 Task: Create a rule from the Recommended list, Task Added to this Project -> add SubTasks in the project UpwardTech with SubTasks Gather and Analyse Requirements , Design and Implement Solution , System Test and UAT , Release to Production / Go Live.
Action: Mouse moved to (24, 71)
Screenshot: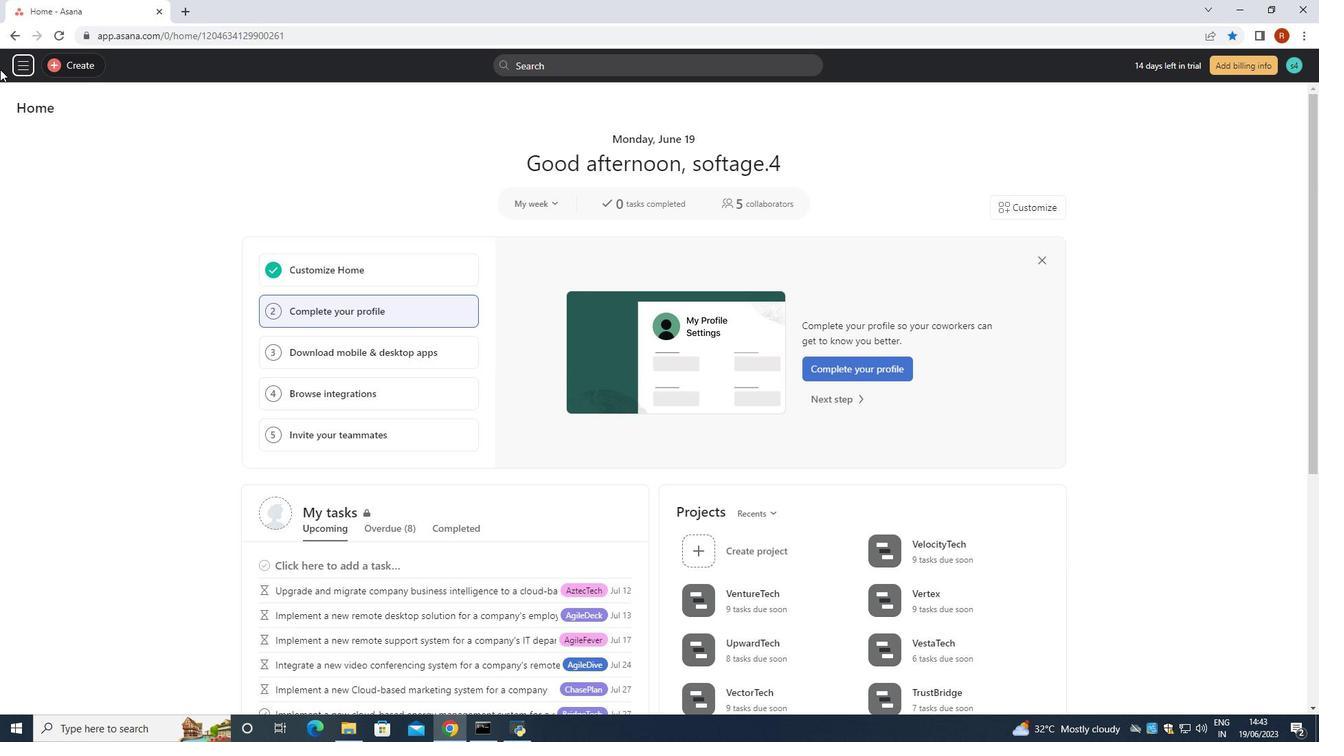 
Action: Mouse pressed left at (24, 71)
Screenshot: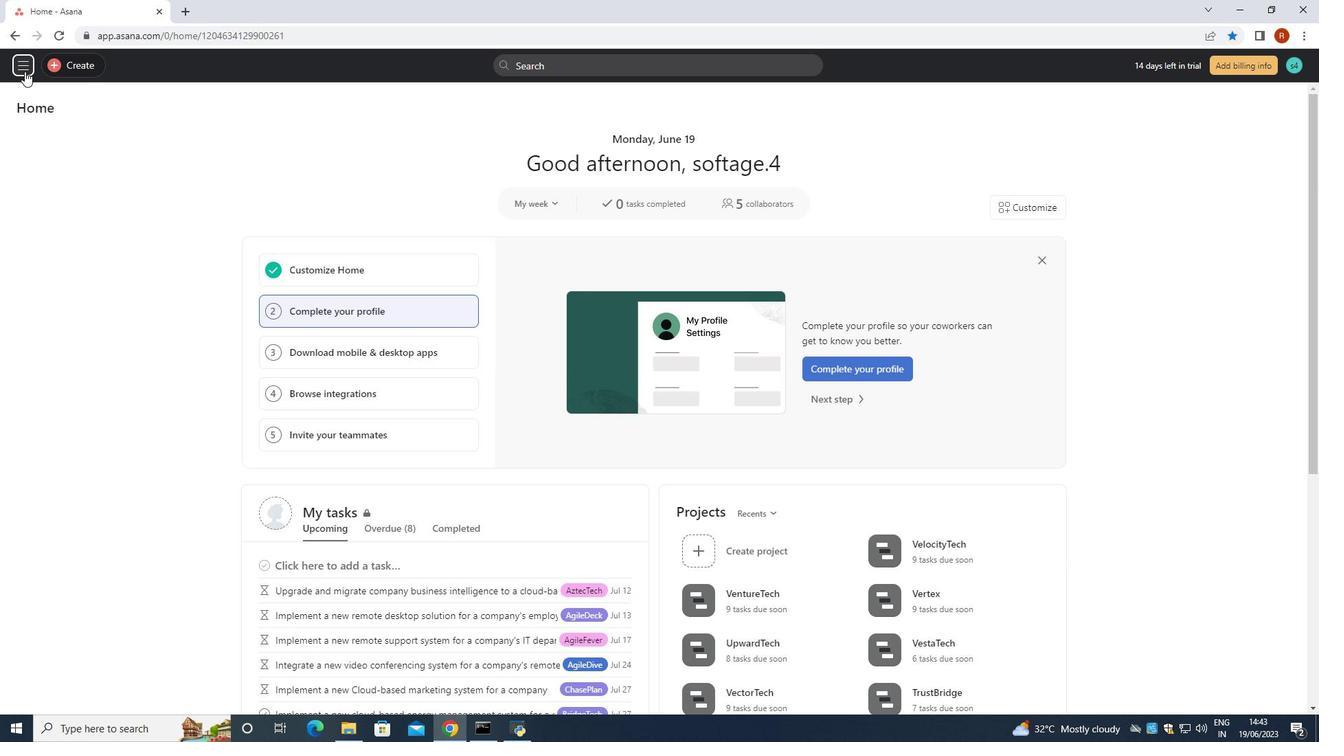 
Action: Mouse moved to (39, 320)
Screenshot: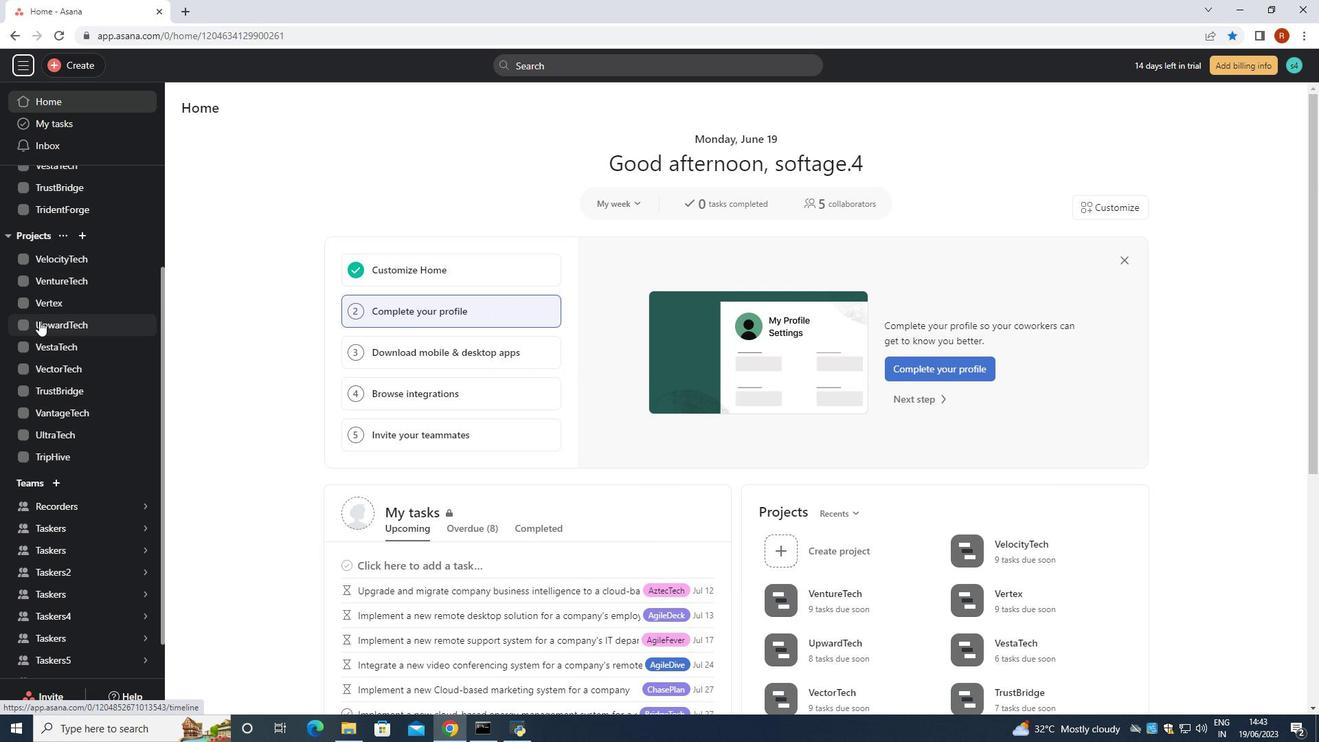 
Action: Mouse pressed left at (39, 320)
Screenshot: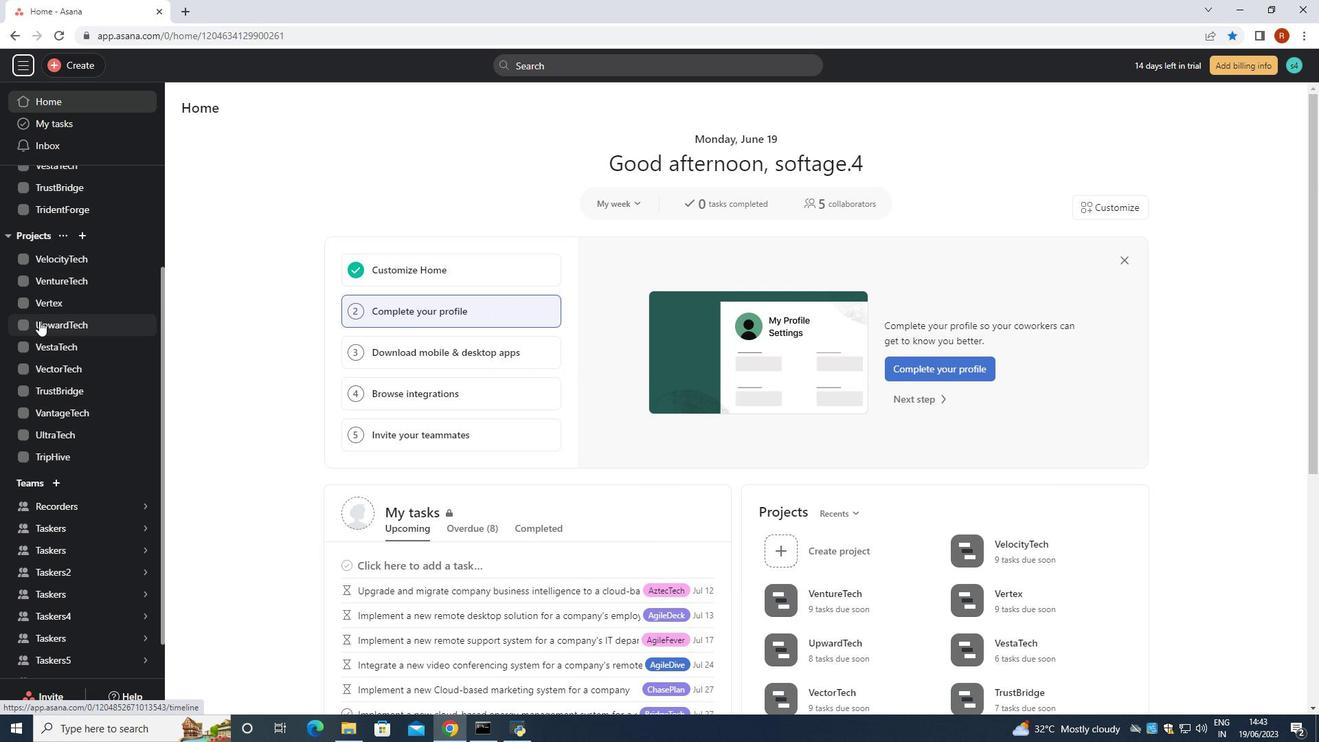 
Action: Mouse moved to (1259, 115)
Screenshot: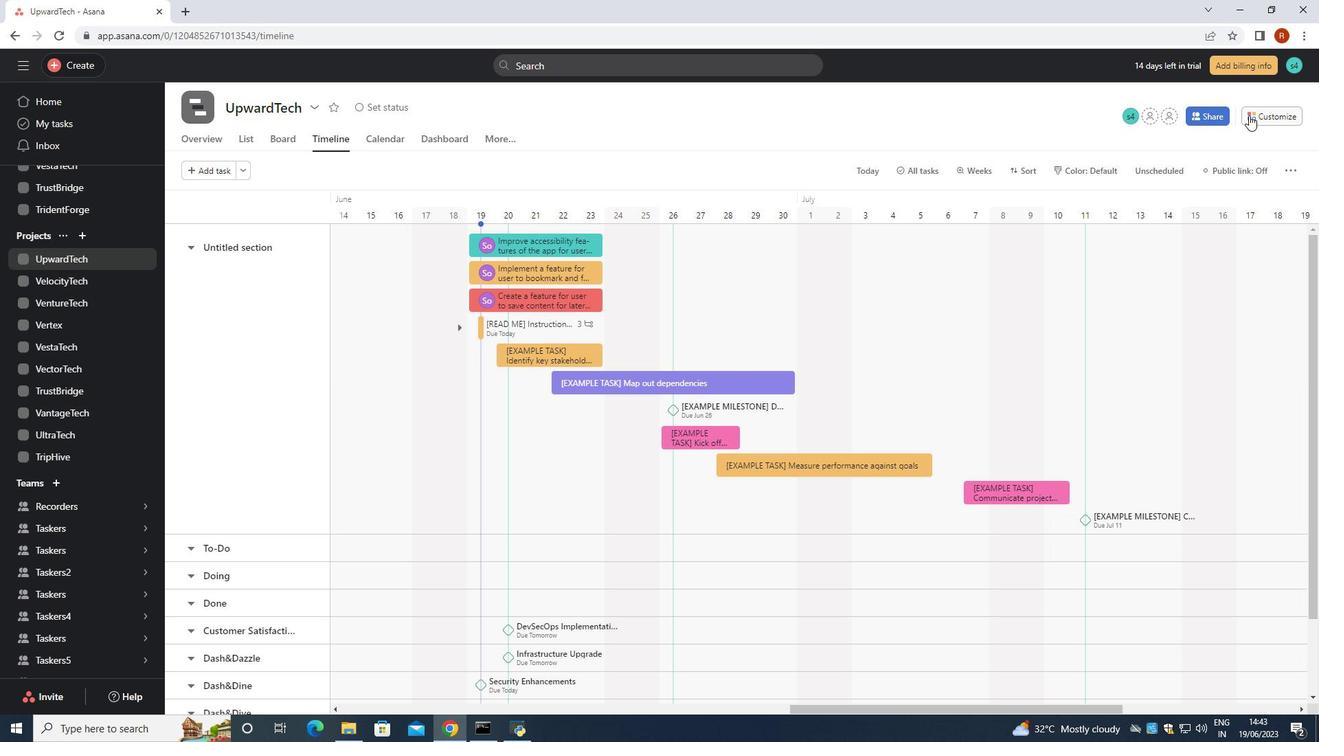 
Action: Mouse pressed left at (1259, 115)
Screenshot: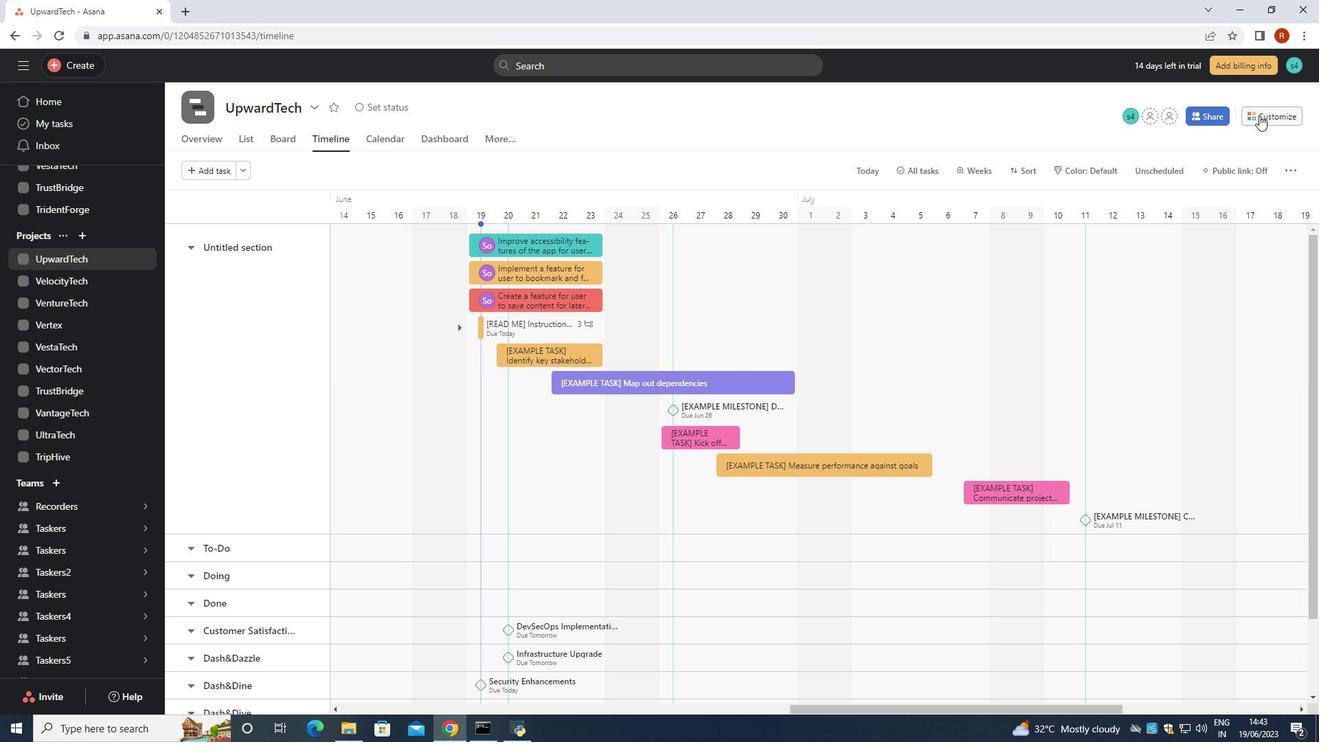 
Action: Mouse moved to (1038, 331)
Screenshot: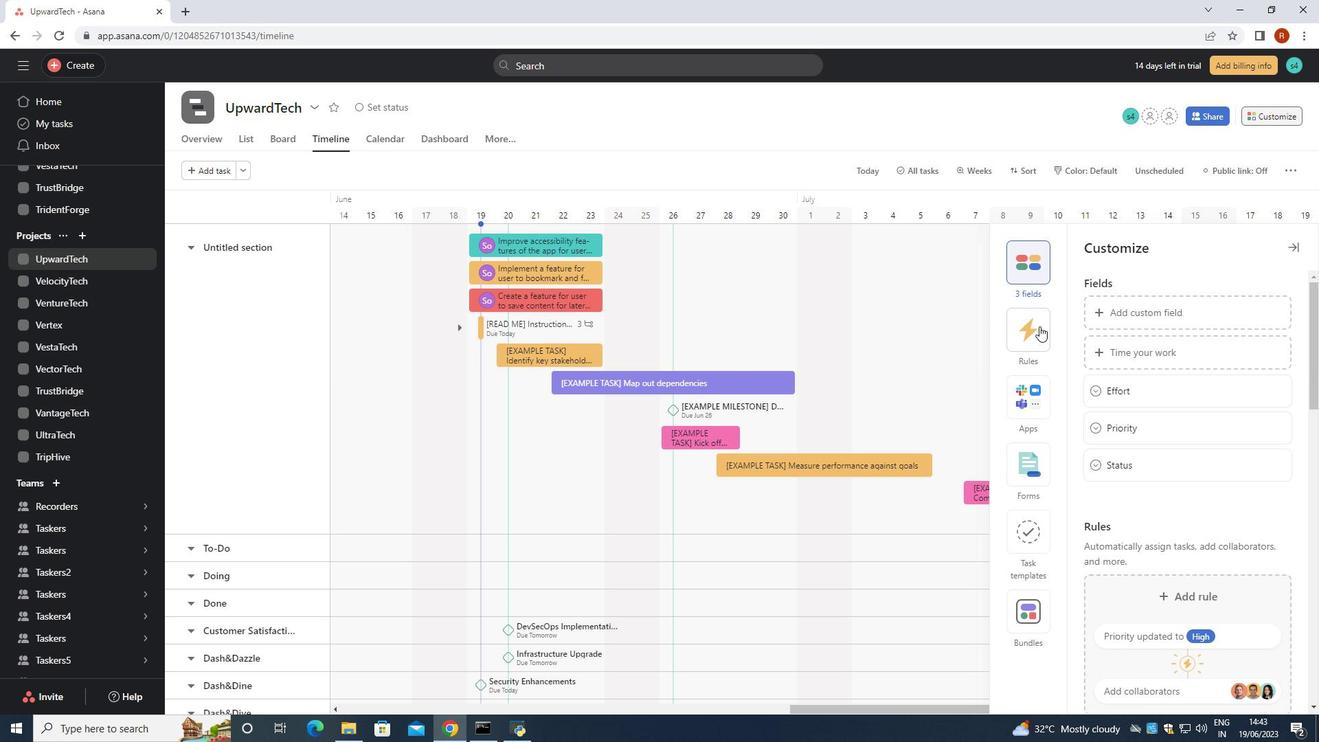 
Action: Mouse pressed left at (1038, 331)
Screenshot: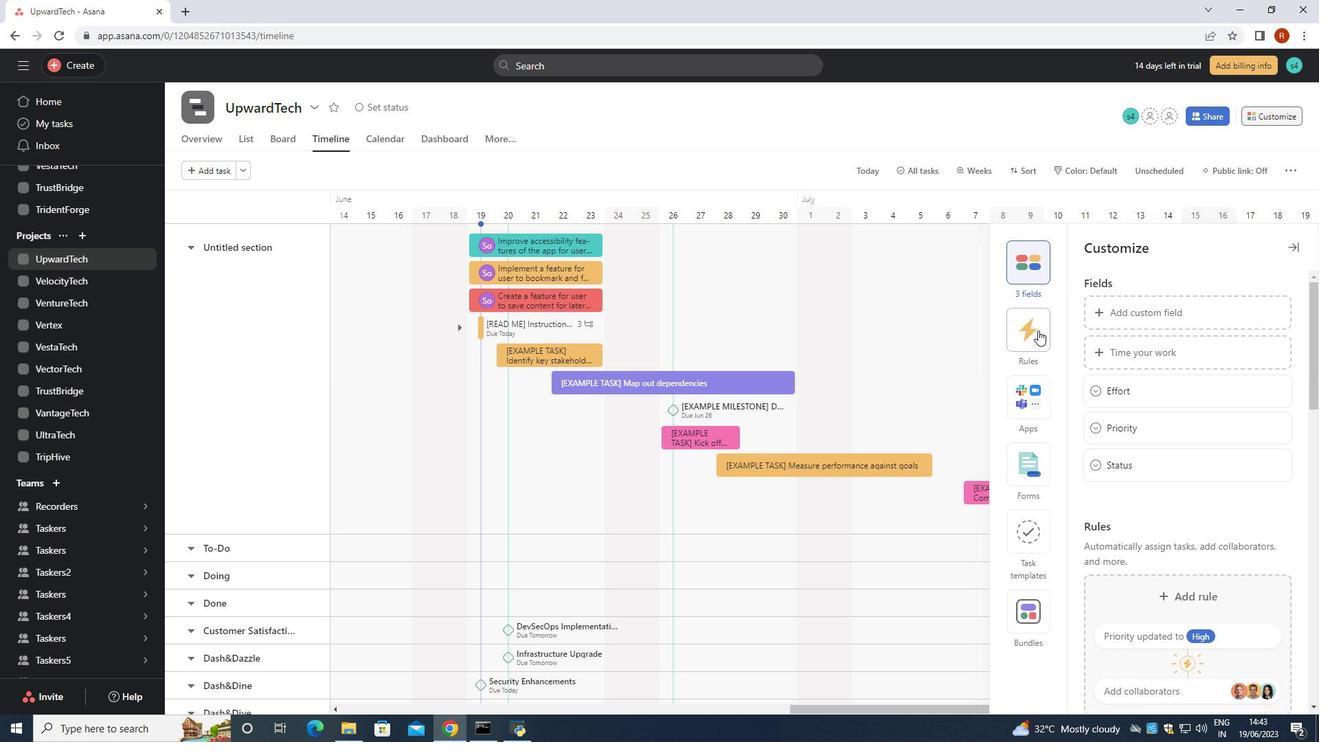 
Action: Mouse moved to (1111, 358)
Screenshot: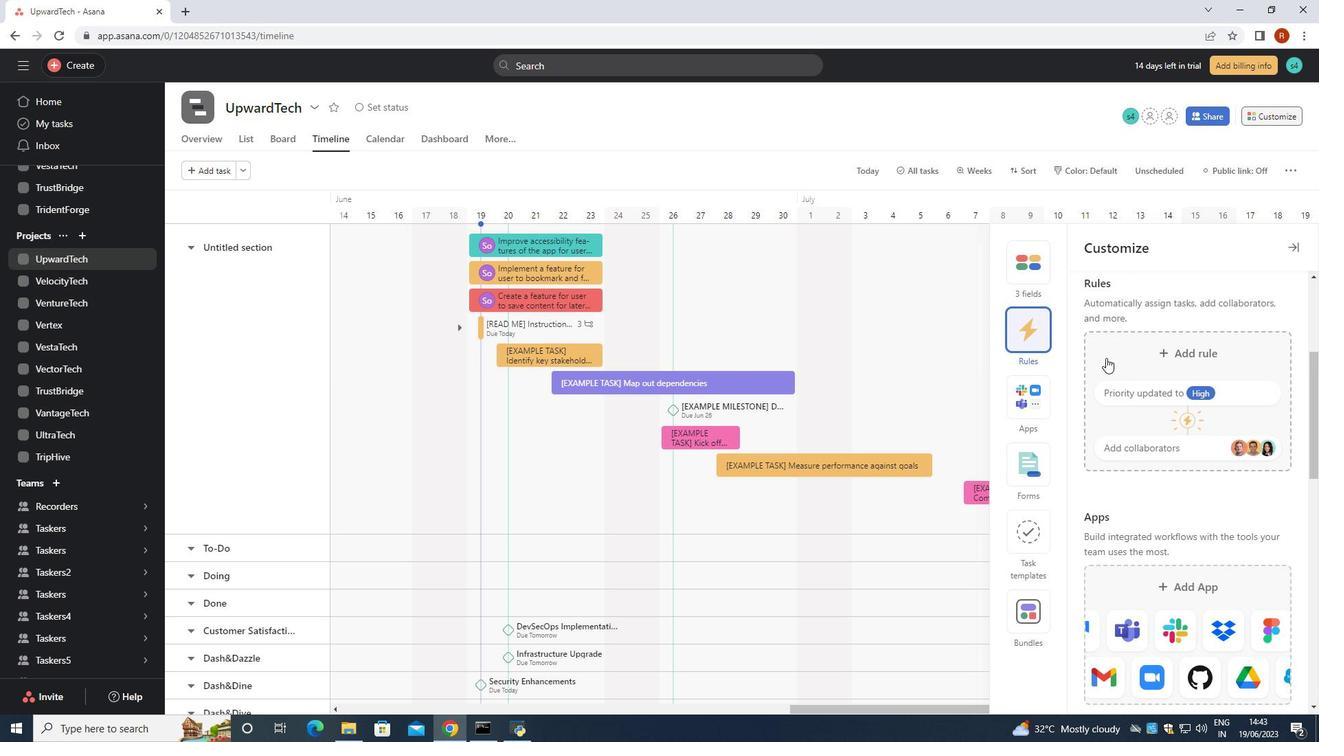 
Action: Mouse pressed left at (1111, 358)
Screenshot: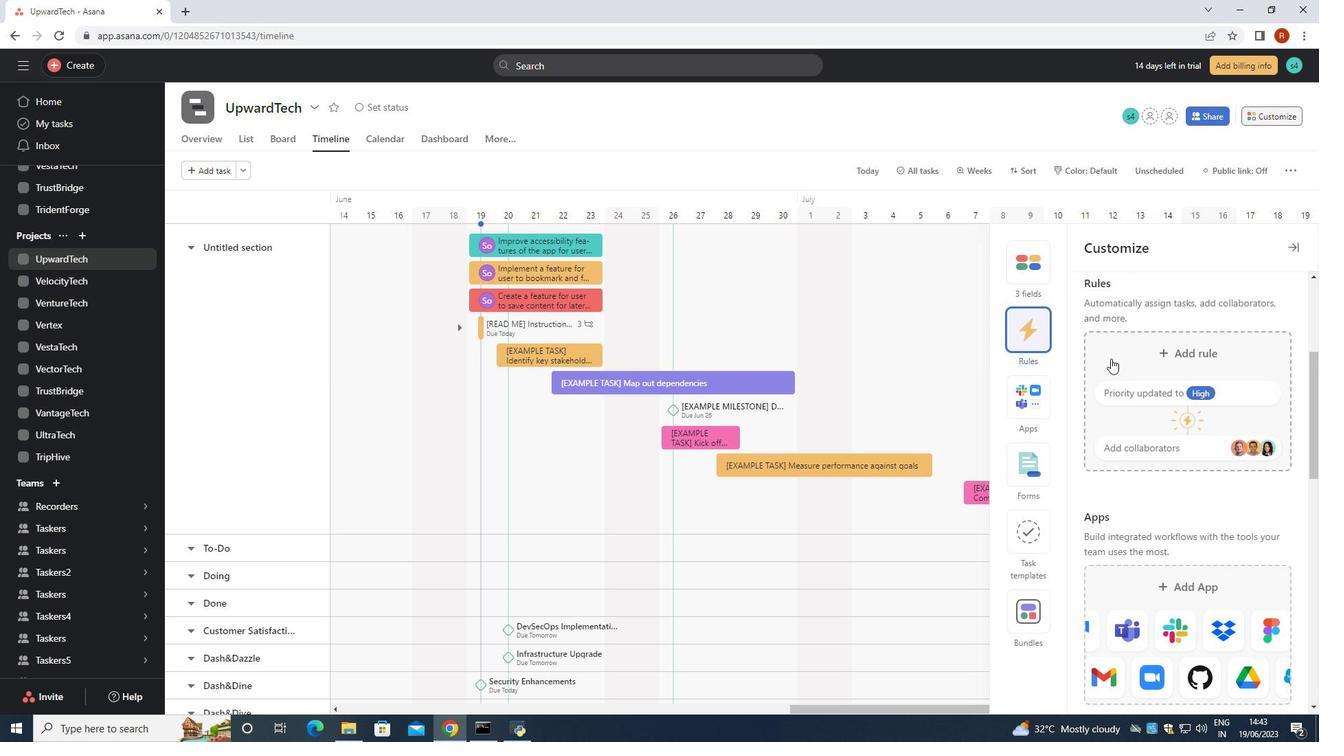 
Action: Mouse moved to (276, 155)
Screenshot: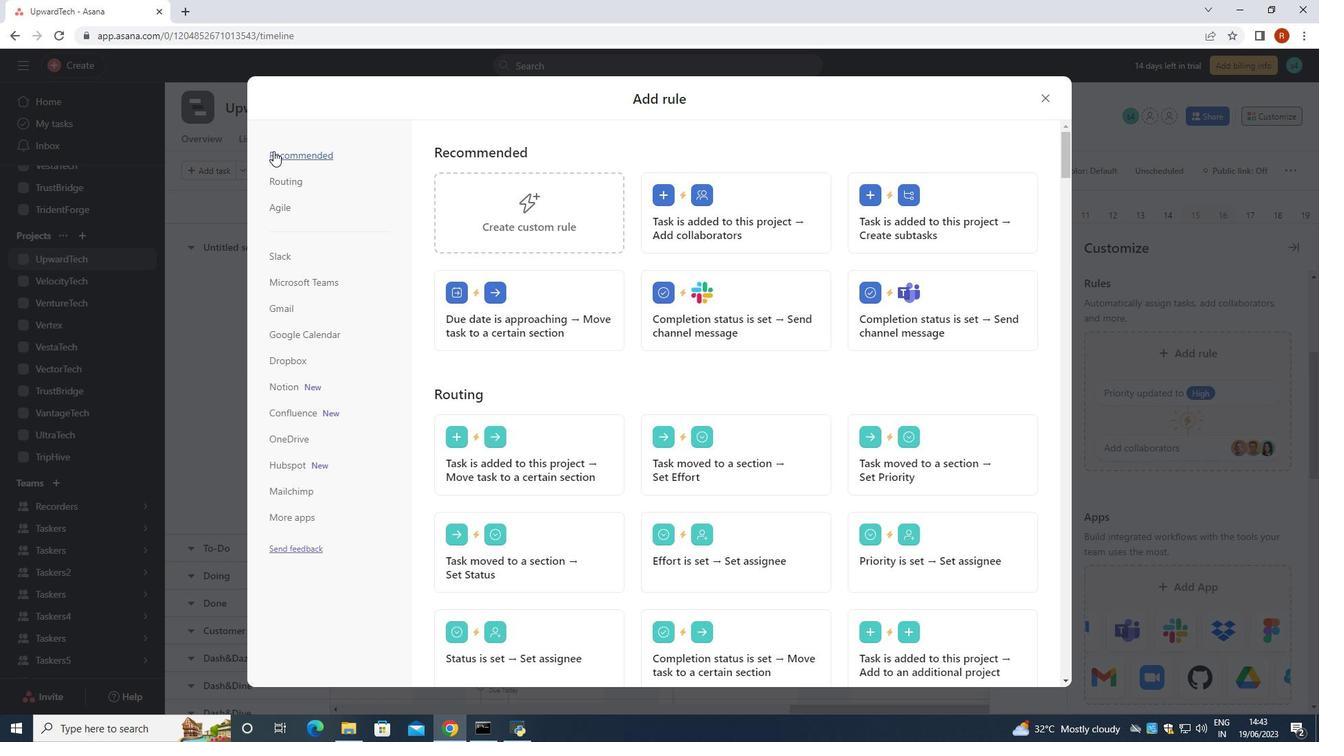 
Action: Mouse pressed left at (276, 155)
Screenshot: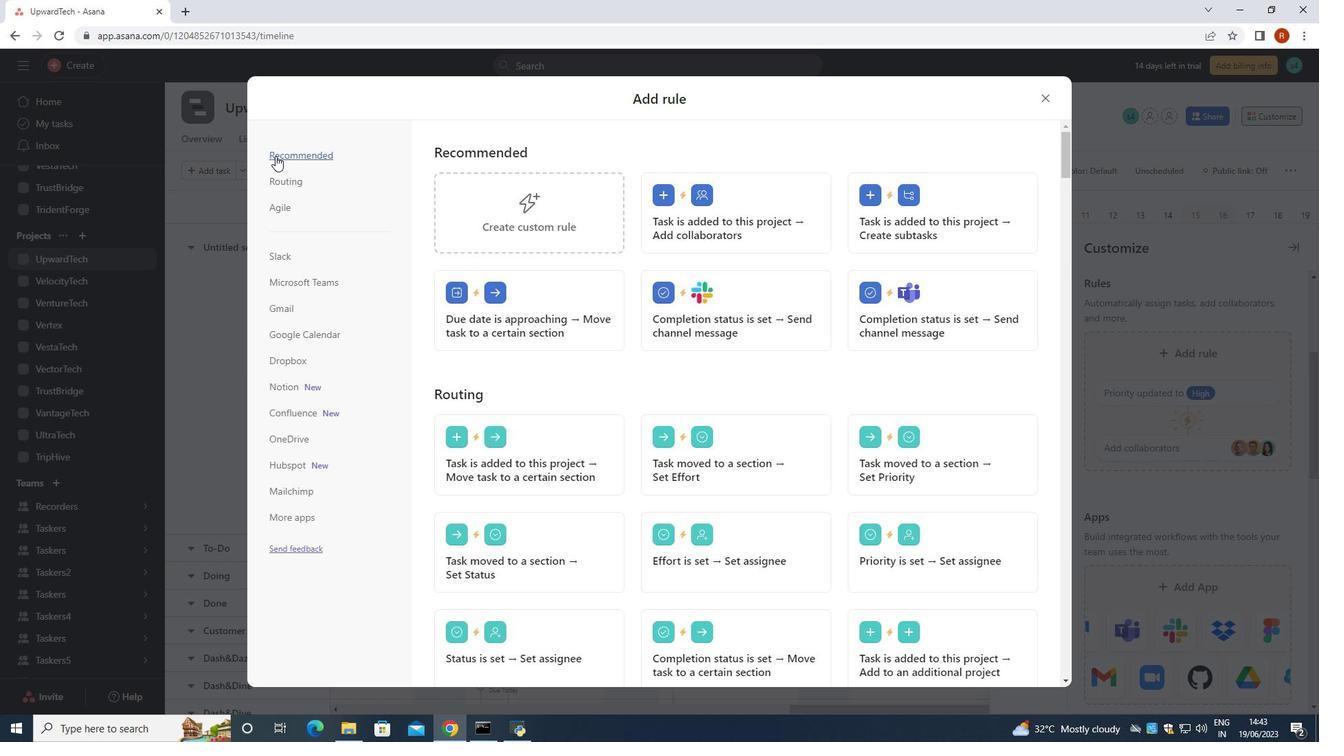 
Action: Mouse moved to (942, 210)
Screenshot: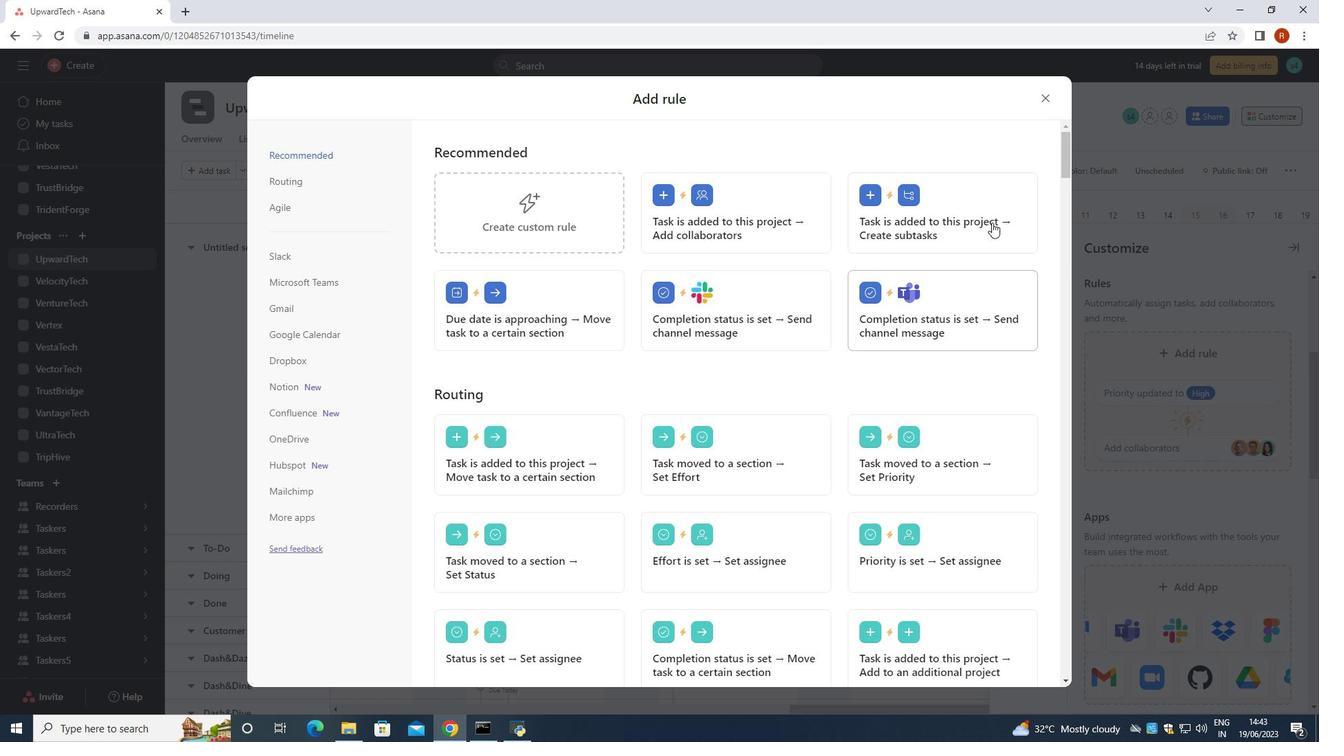 
Action: Mouse pressed left at (942, 210)
Screenshot: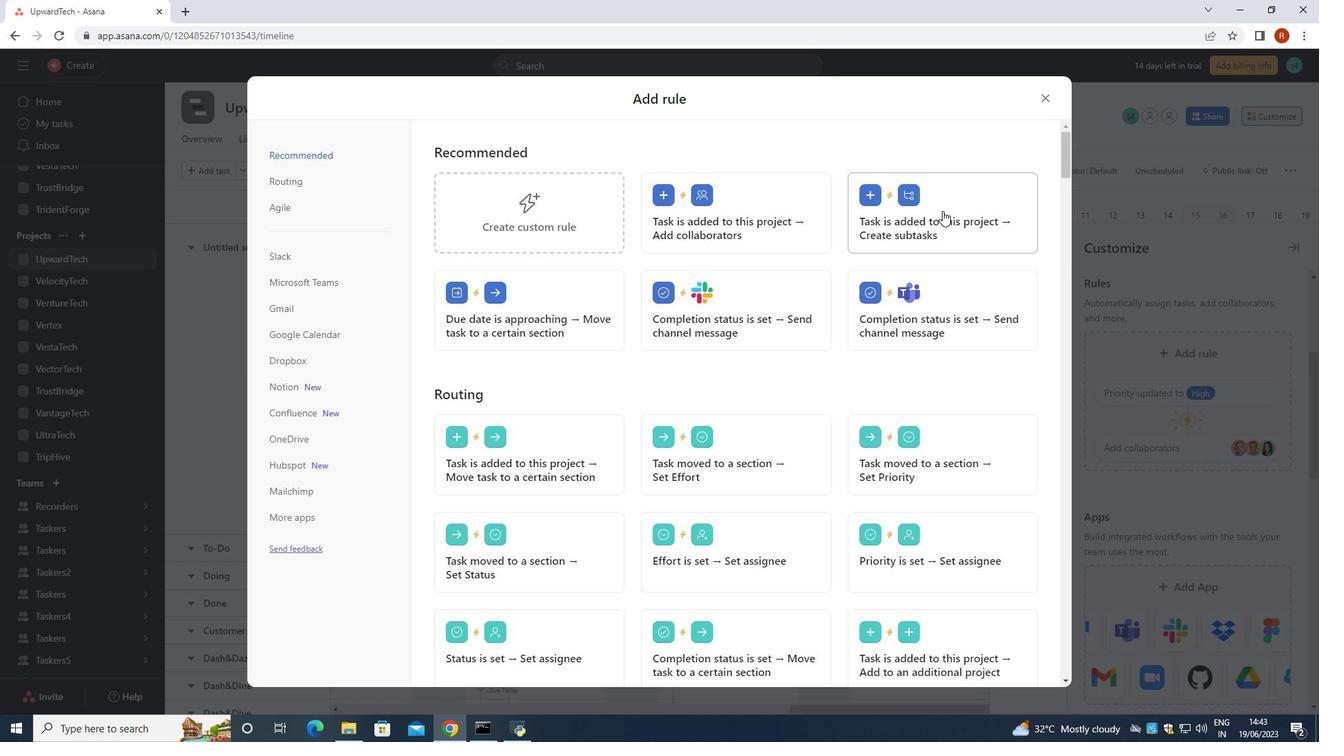 
Action: Key pressed <Key.shift><Key.shift><Key.shift><Key.shift><Key.shift><Key.shift><Key.shift><Key.shift>Ga
Screenshot: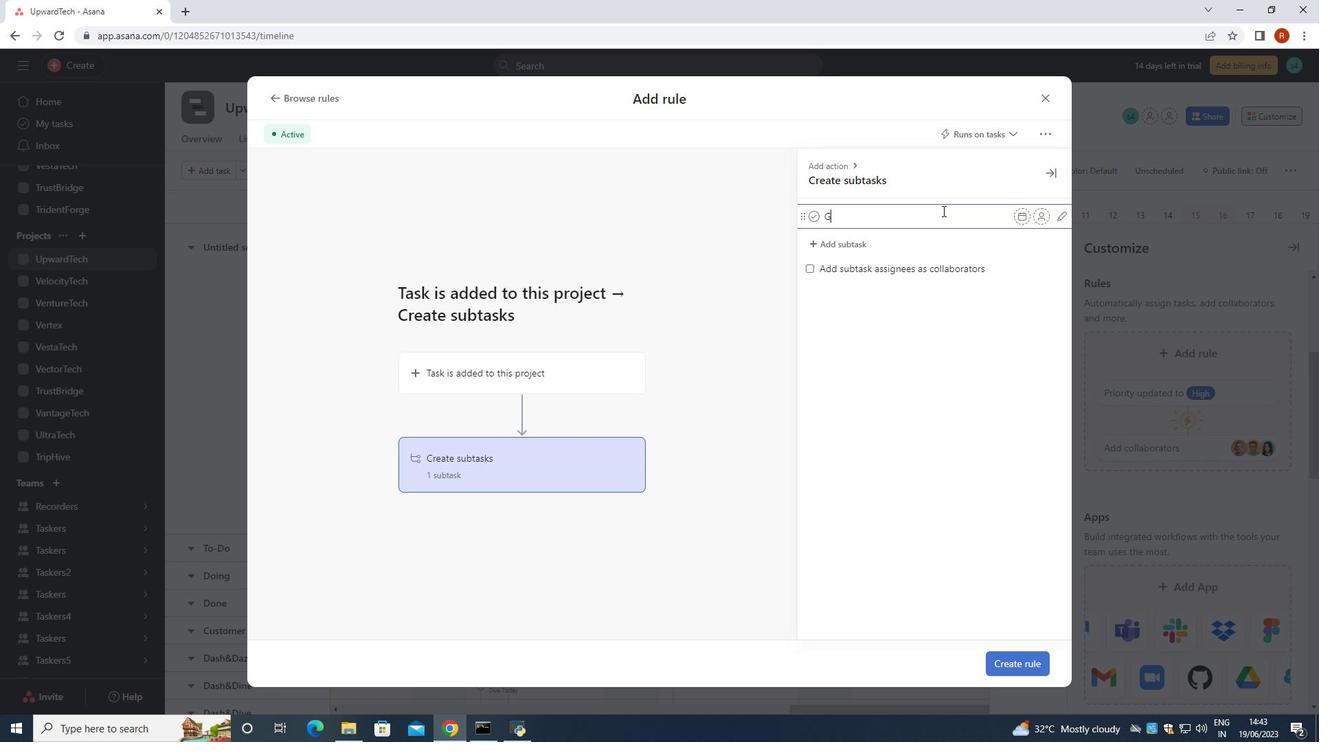 
Action: Mouse moved to (942, 210)
Screenshot: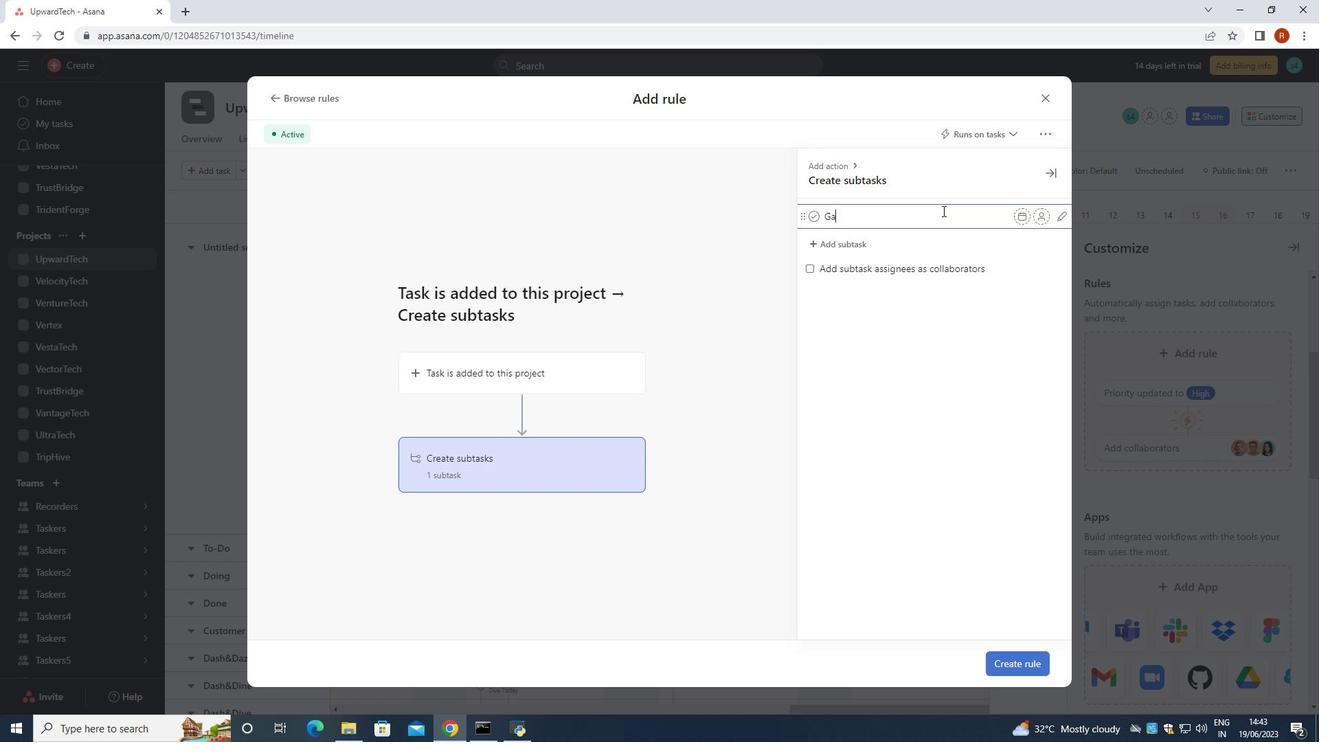 
Action: Key pressed ther<Key.space>and<Key.space>analyse<Key.space><Key.shift>Requirement<Key.enter><Key.shift><Key.shift><Key.shift><Key.shift><Key.shift><Key.shift><Key.shift>Design<Key.space>and<Key.space><Key.shift>Implr<Key.backspace>ement<Key.space><Key.shift>Solutio
Screenshot: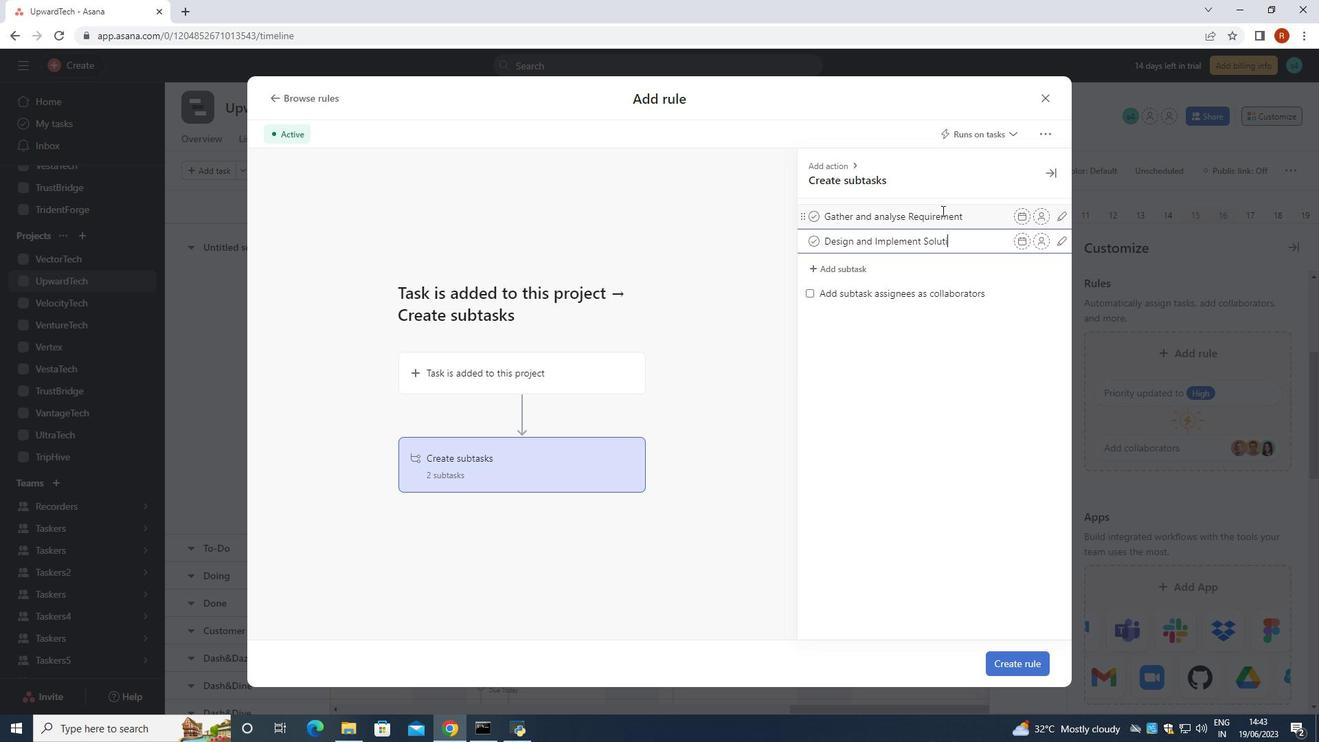 
Action: Mouse moved to (941, 210)
Screenshot: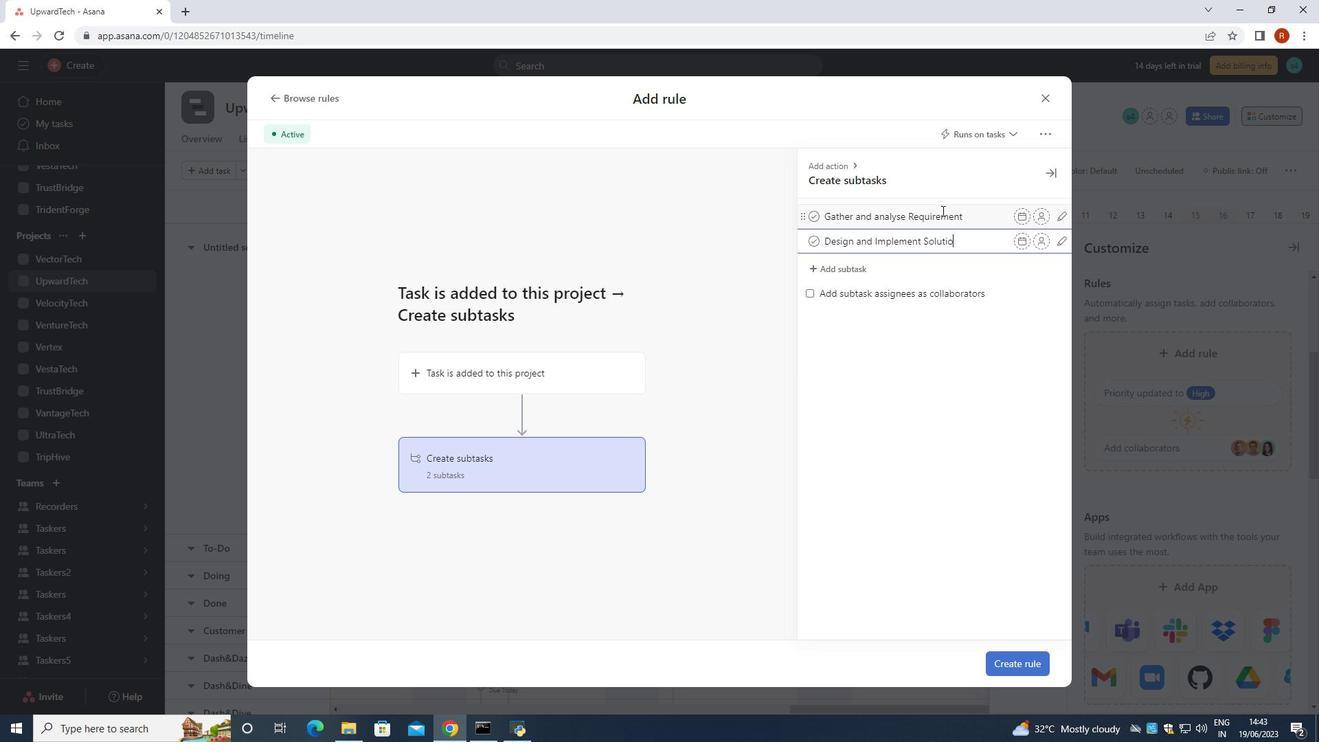 
Action: Key pressed n<Key.enter><Key.shift>Systr<Key.backspace>em
Screenshot: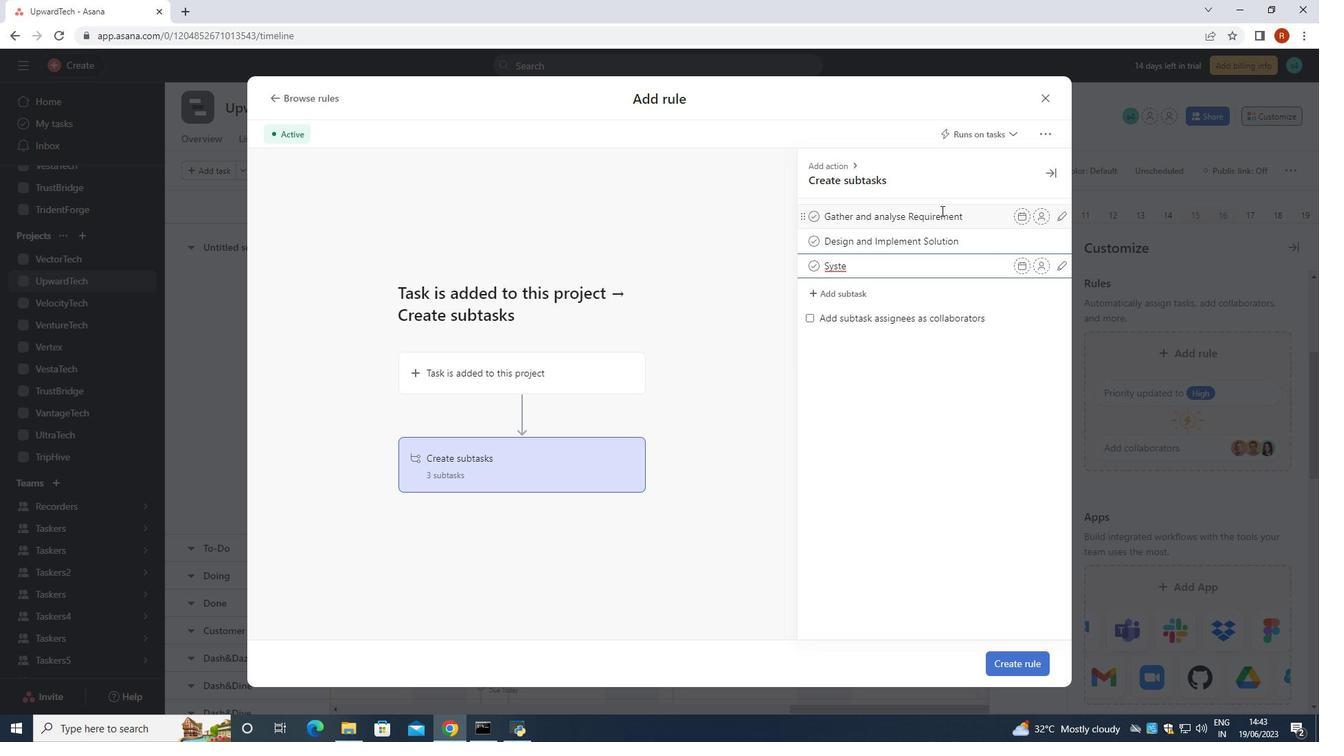 
Action: Mouse moved to (941, 210)
Screenshot: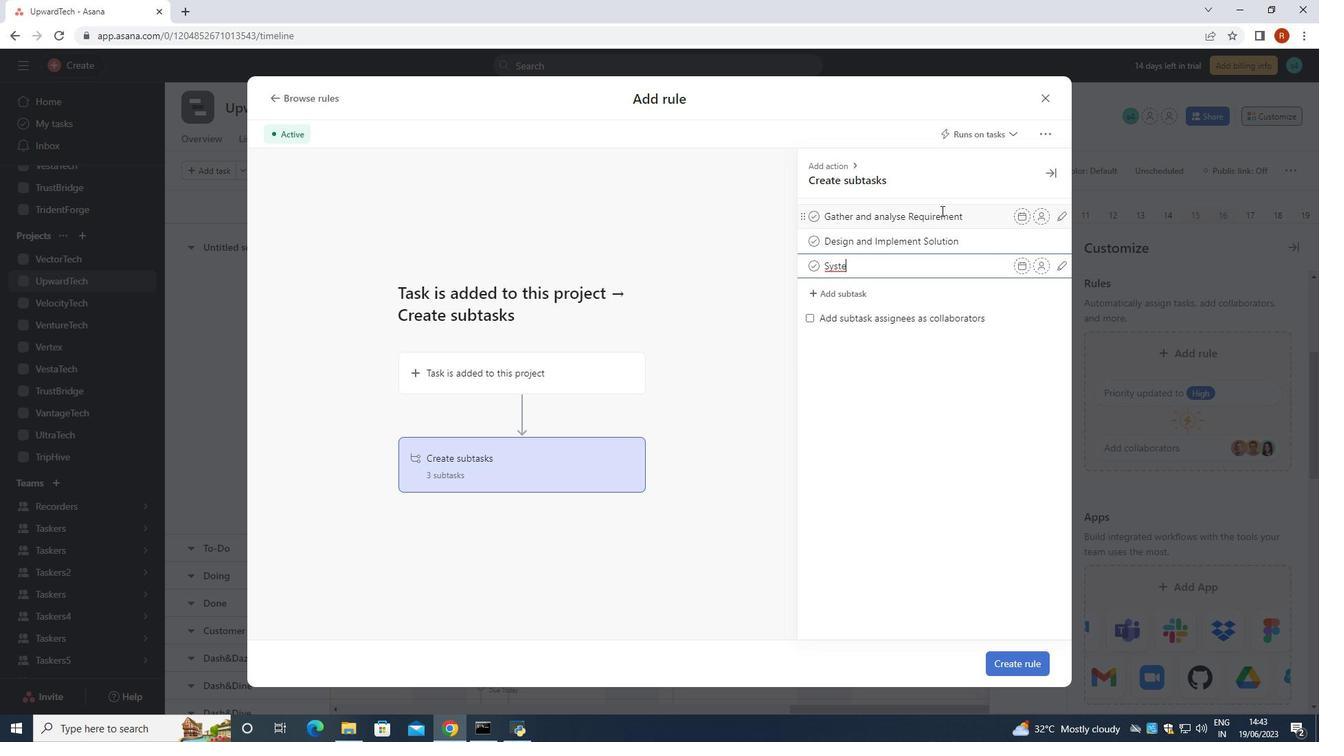 
Action: Key pressed <Key.space><Key.shift>Test<Key.space><Key.shift>and<Key.space><Key.shift><Key.shift>UAT<Key.space><Key.enter><Key.shift><Key.shift><Key.shift><Key.shift><Key.shift><Key.shift><Key.shift><Key.shift><Key.shift><Key.shift><Key.shift><Key.shift><Key.shift><Key.shift><Key.shift>Relea
Screenshot: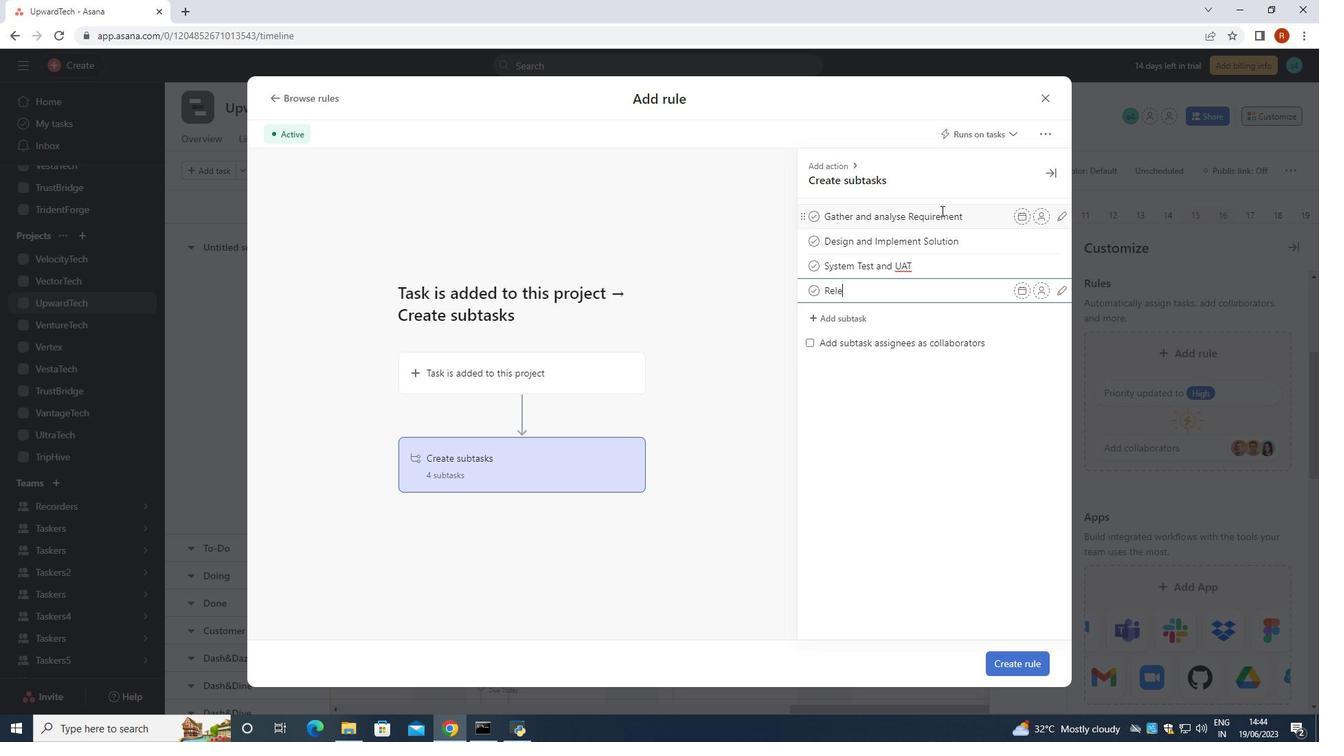 
Action: Mouse moved to (940, 210)
Screenshot: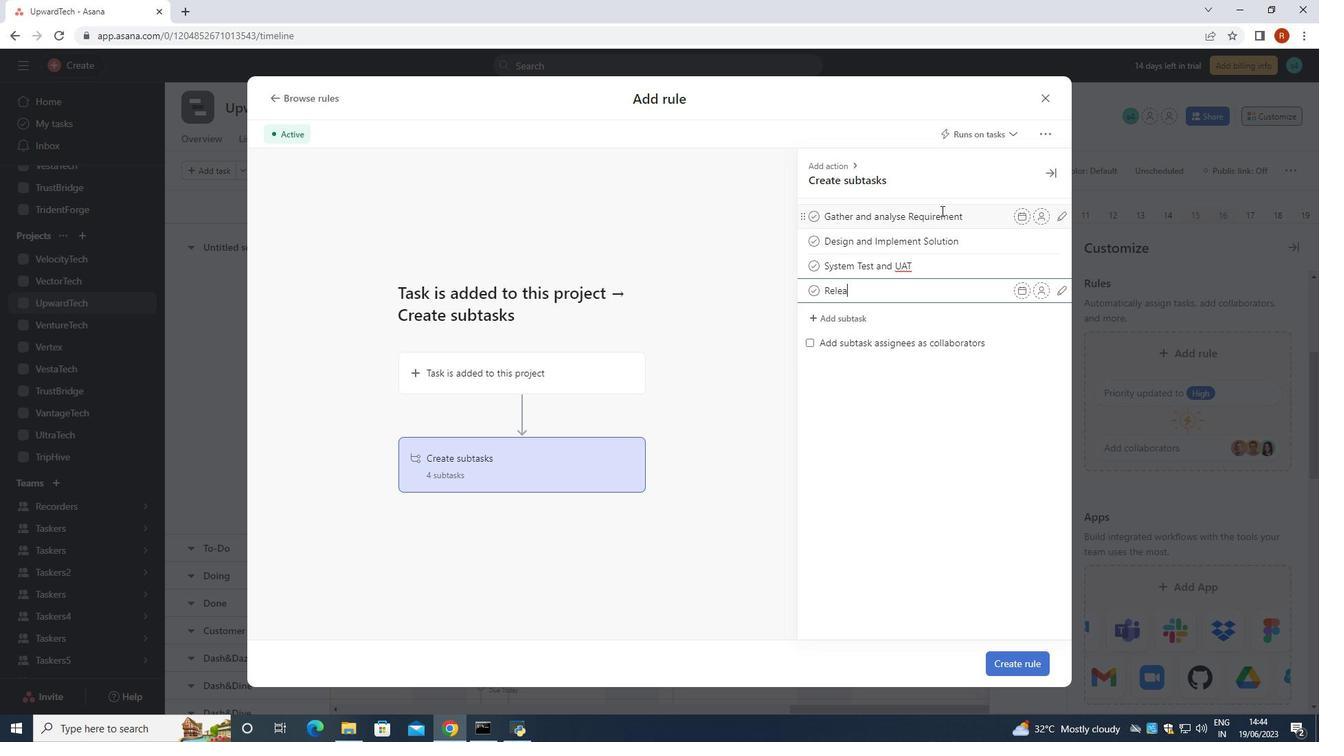 
Action: Key pressed se<Key.space>to<Key.space><Key.shift>Production<Key.space>/<Key.shift><Key.space><Key.shift>Go<Key.space><Key.shift><Key.shift><Key.shift><Key.shift><Key.shift><Key.shift><Key.shift><Key.shift>Live
Screenshot: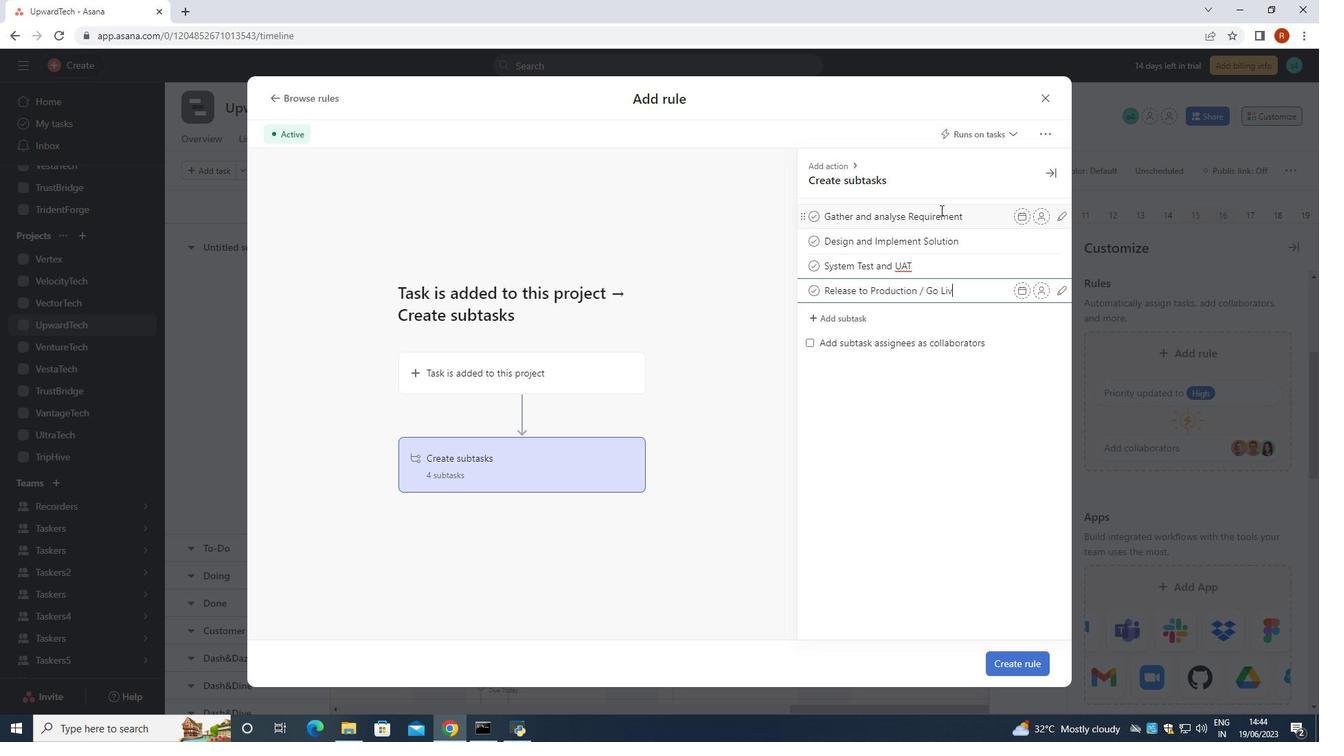 
Action: Mouse moved to (1028, 667)
Screenshot: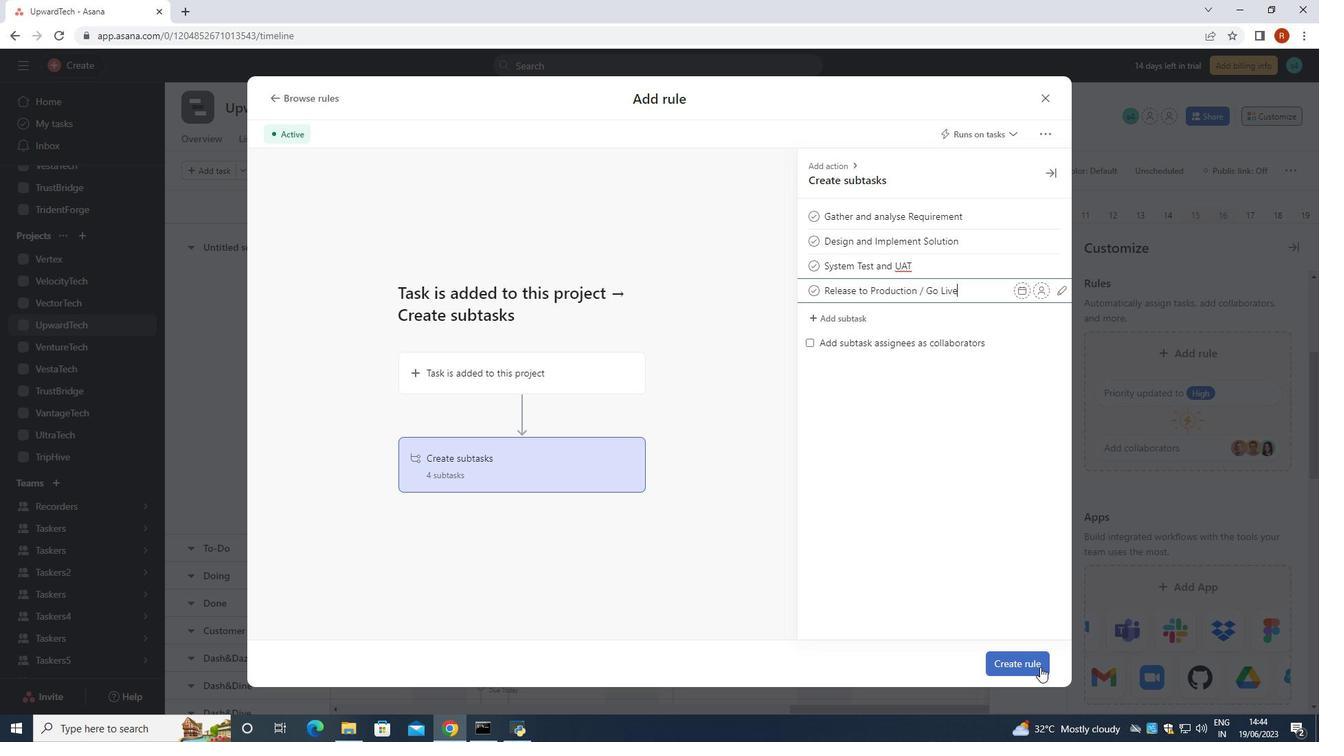 
Action: Mouse pressed left at (1028, 667)
Screenshot: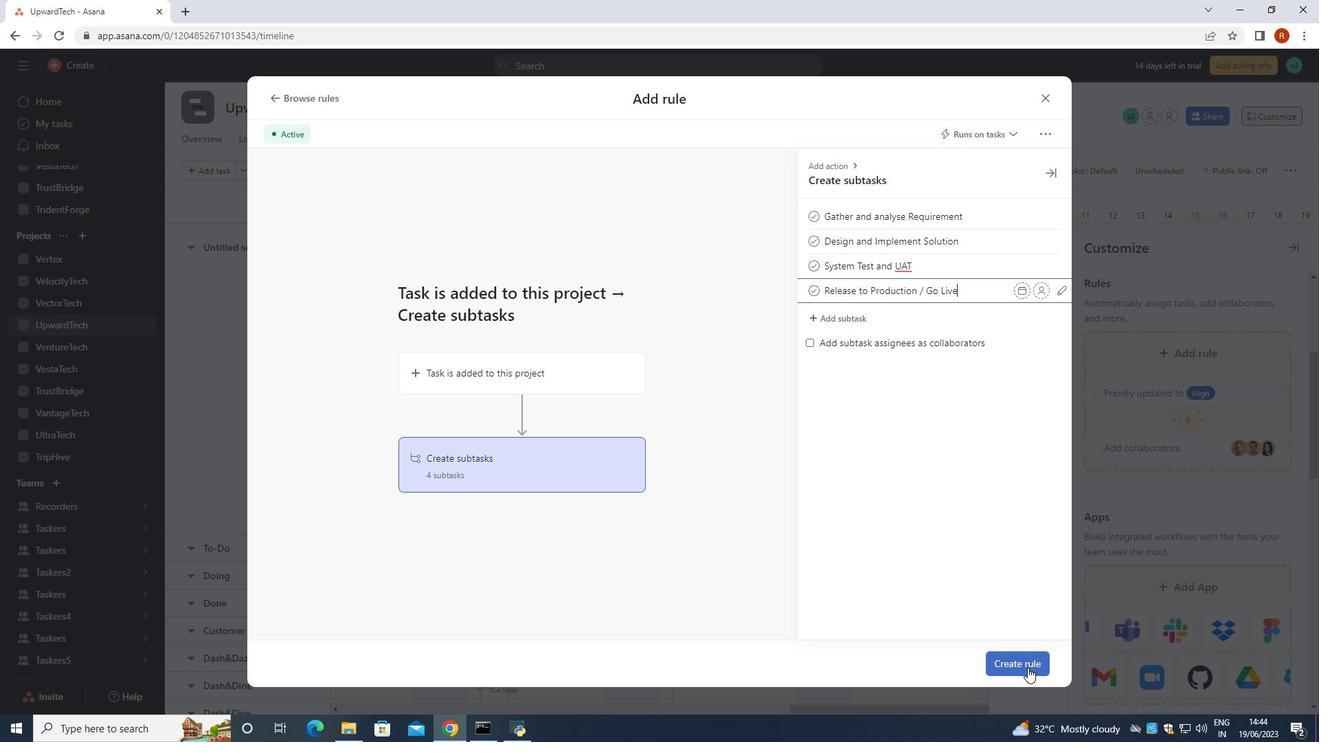 
Action: Mouse moved to (1028, 667)
Screenshot: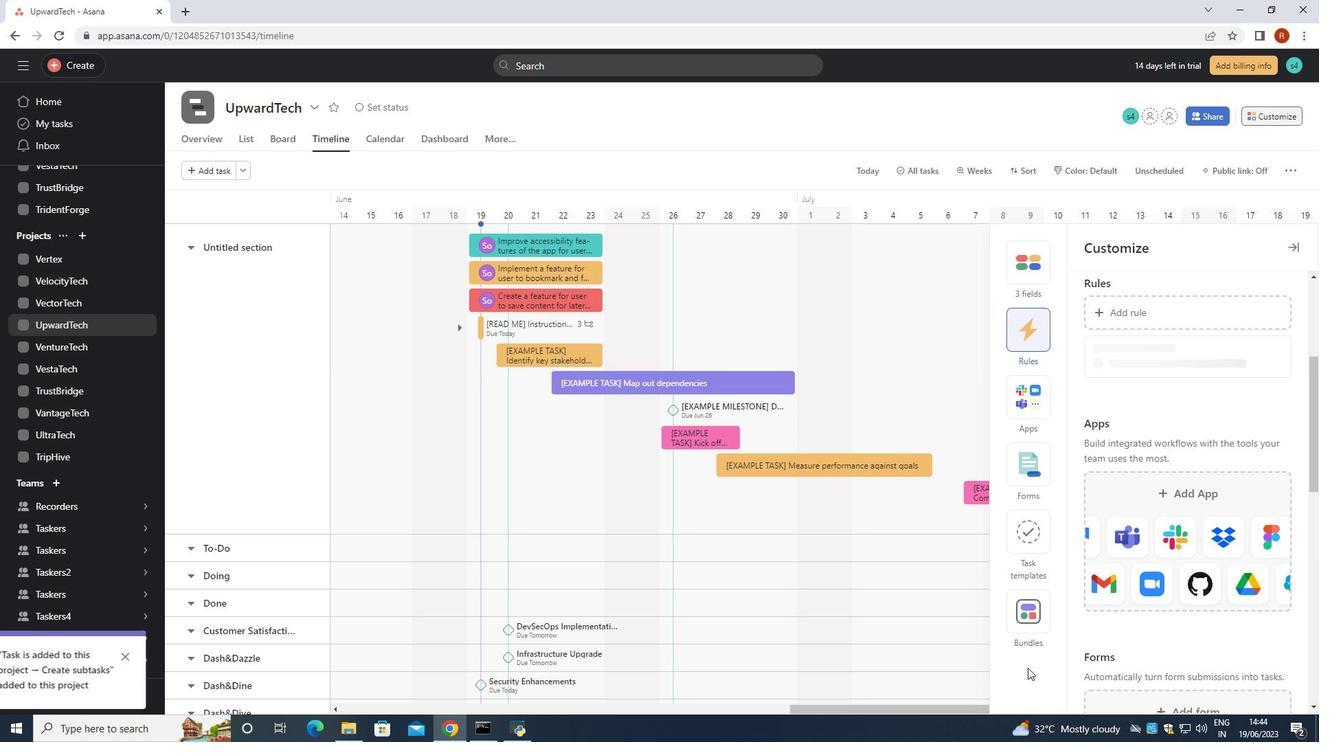
